 Task: Create a due date automation trigger when advanced on, 2 hours after a card is due add dates due this month.
Action: Mouse moved to (911, 265)
Screenshot: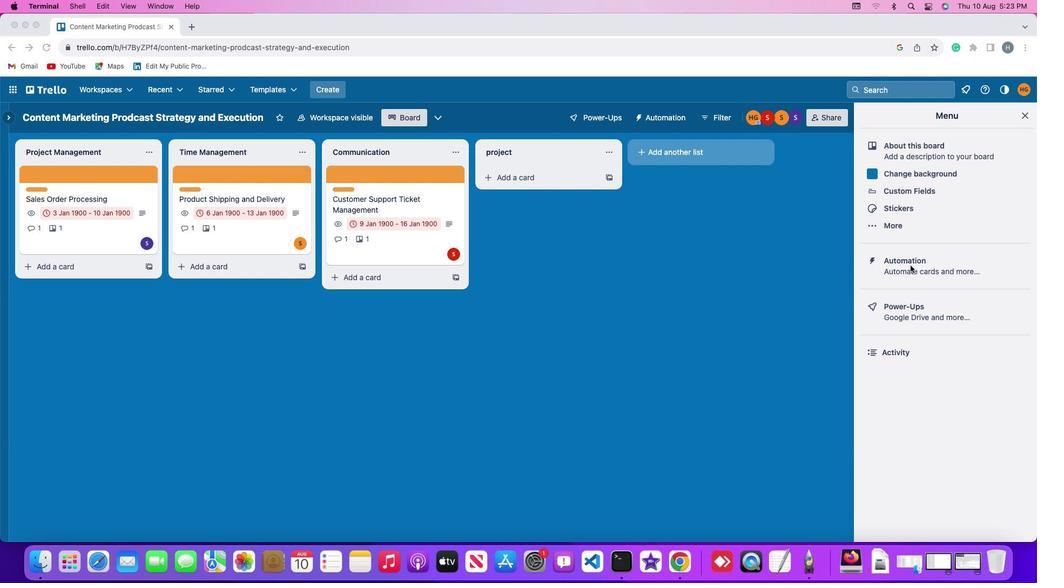 
Action: Mouse pressed left at (911, 265)
Screenshot: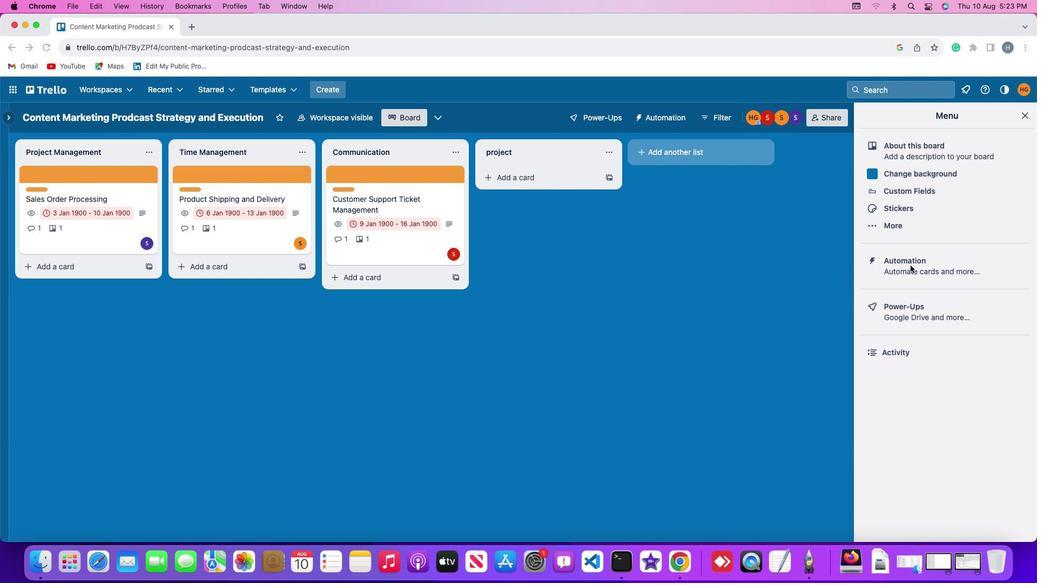 
Action: Mouse pressed left at (911, 265)
Screenshot: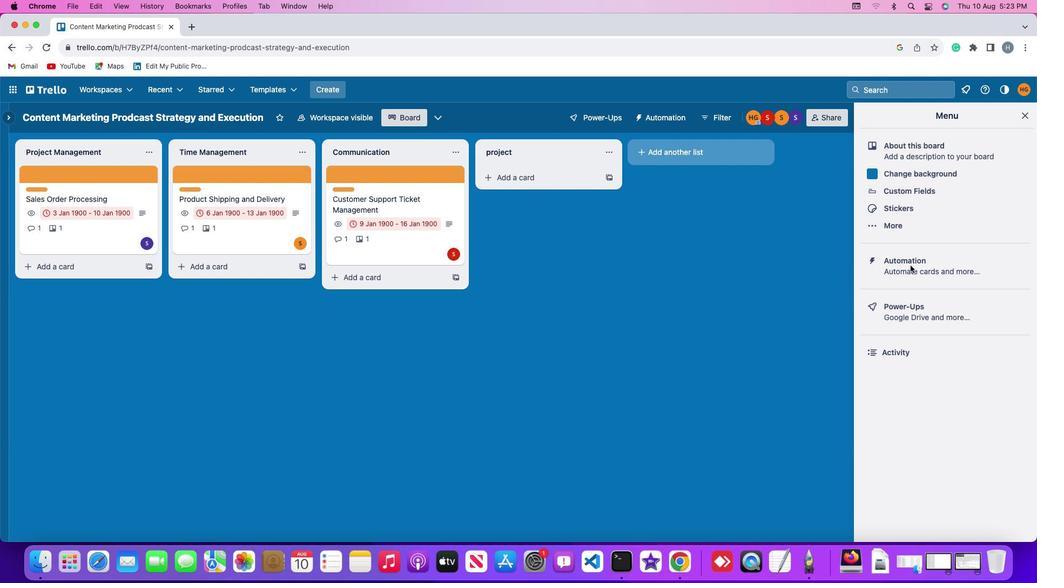 
Action: Mouse moved to (46, 256)
Screenshot: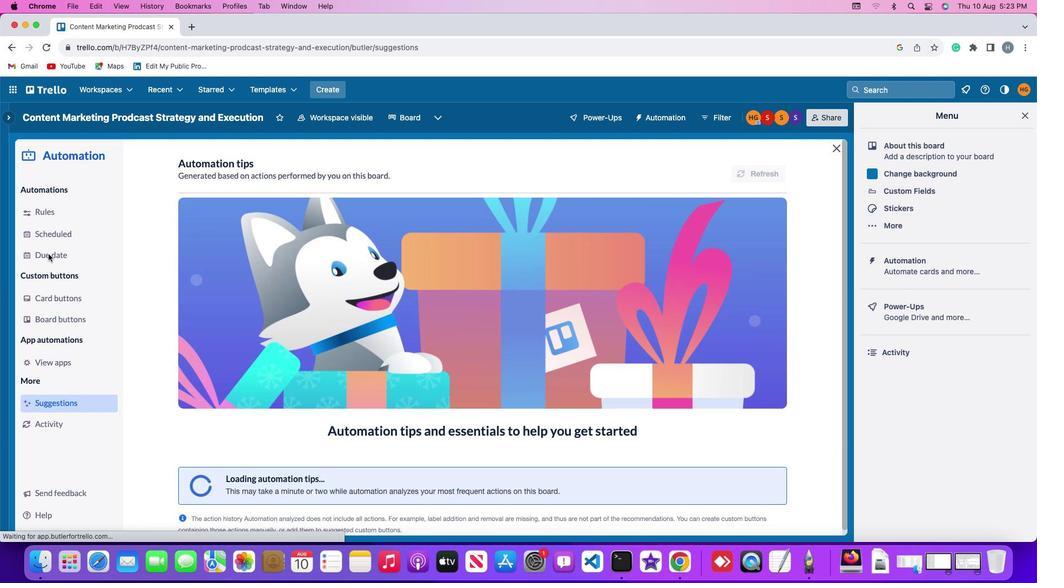 
Action: Mouse pressed left at (46, 256)
Screenshot: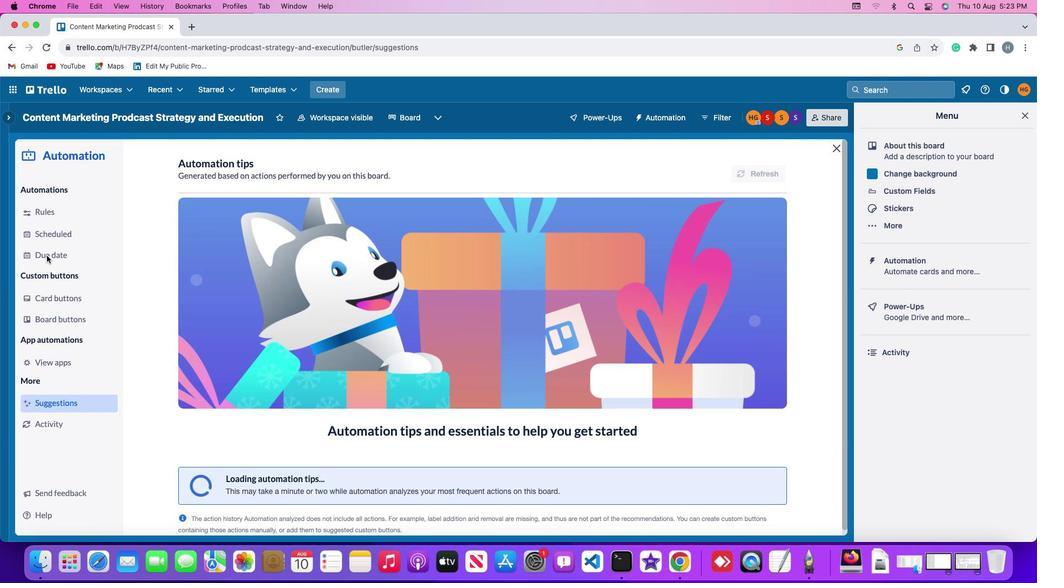 
Action: Mouse moved to (713, 169)
Screenshot: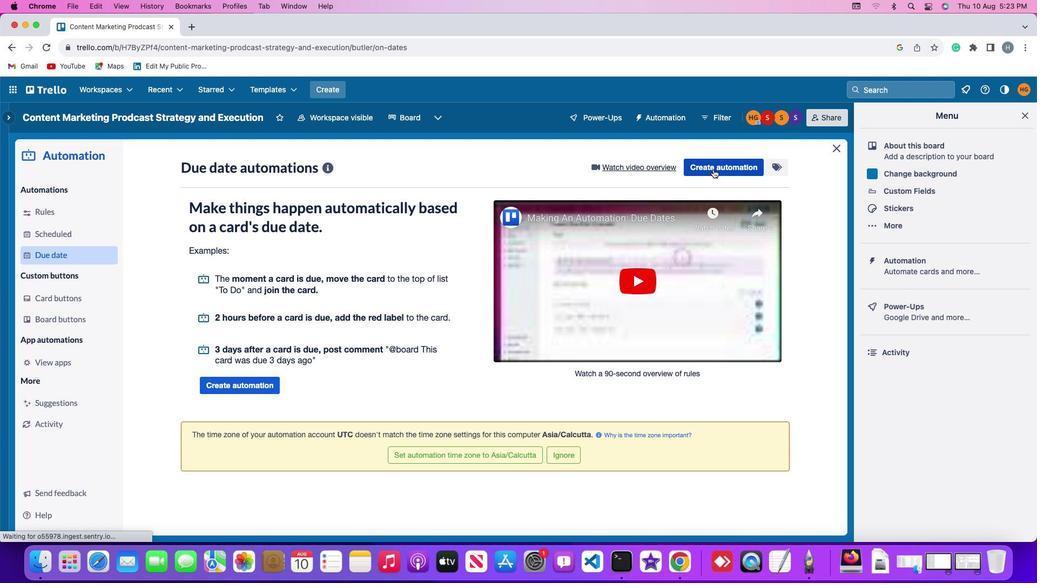
Action: Mouse pressed left at (713, 169)
Screenshot: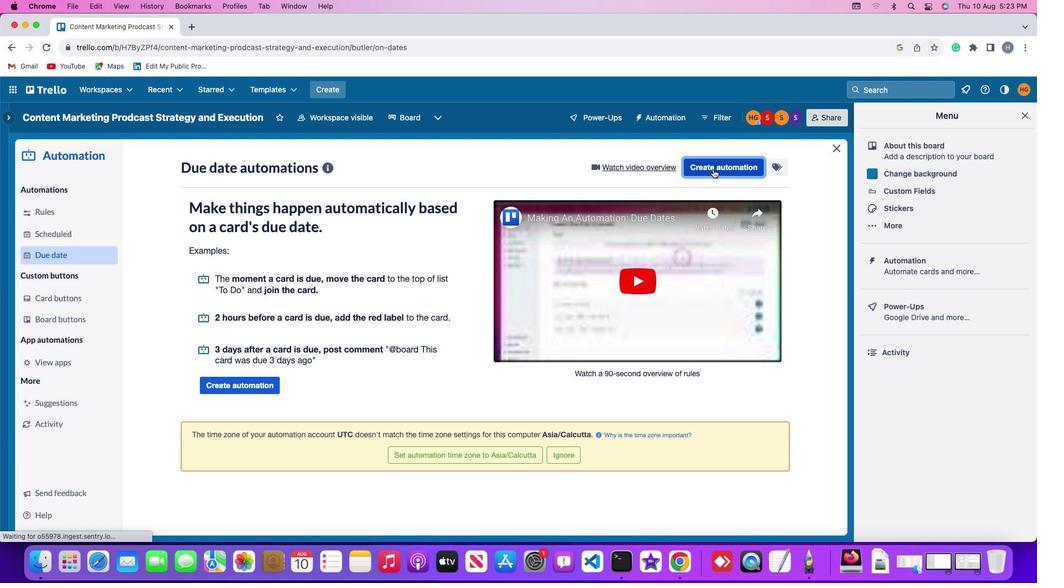 
Action: Mouse moved to (208, 272)
Screenshot: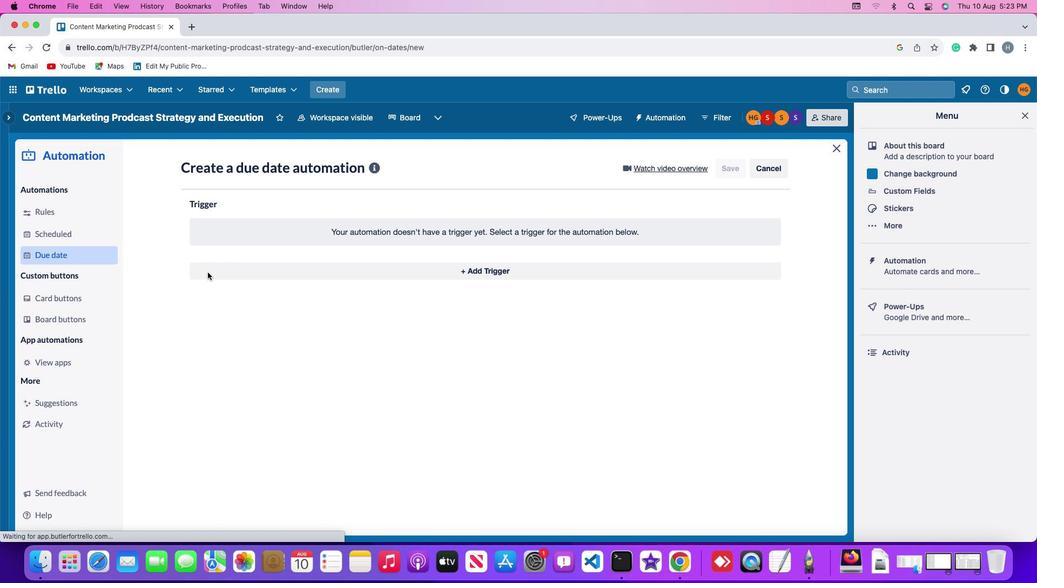 
Action: Mouse pressed left at (208, 272)
Screenshot: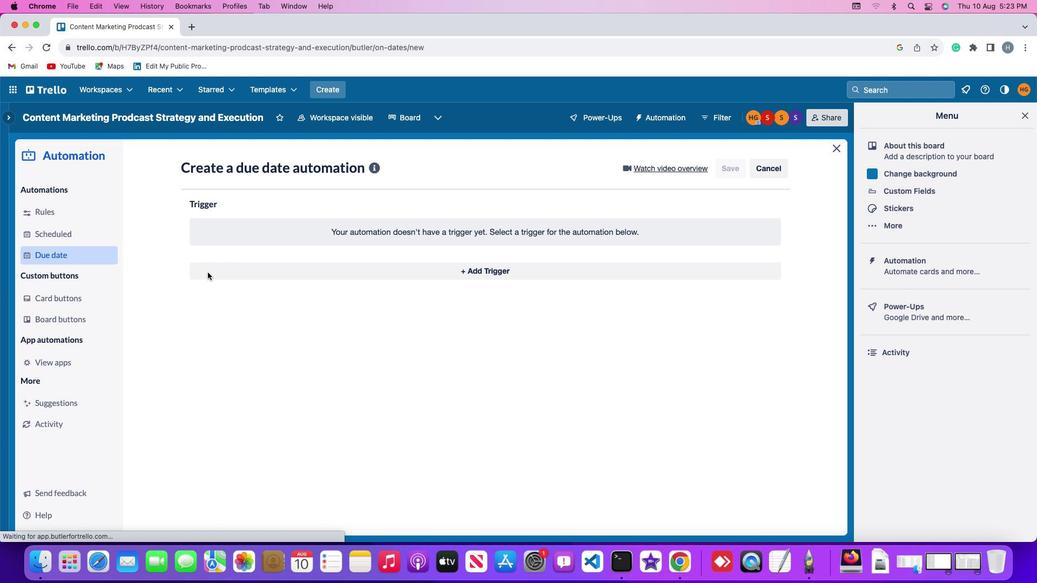 
Action: Mouse moved to (210, 443)
Screenshot: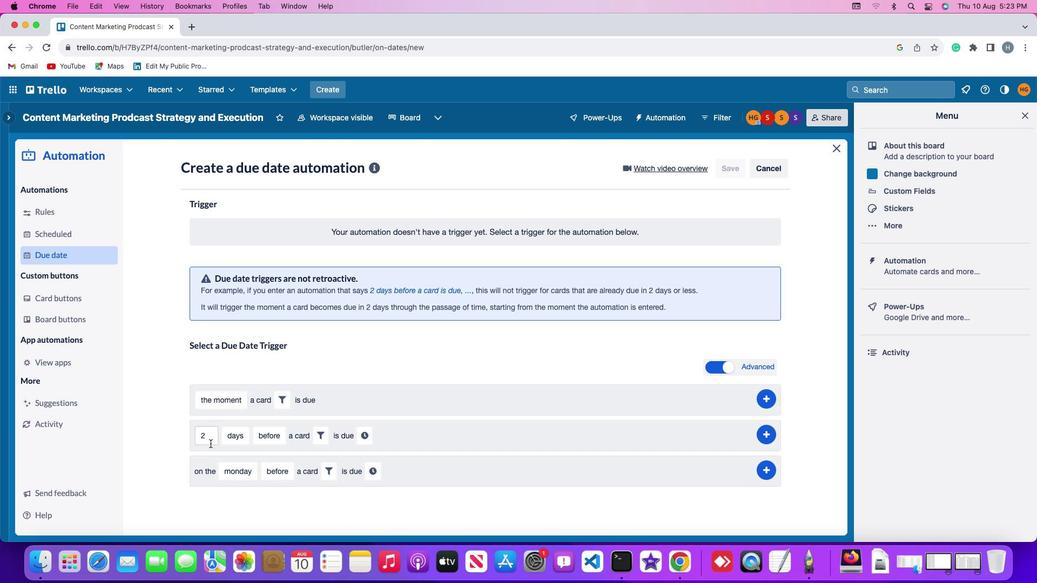 
Action: Mouse pressed left at (210, 443)
Screenshot: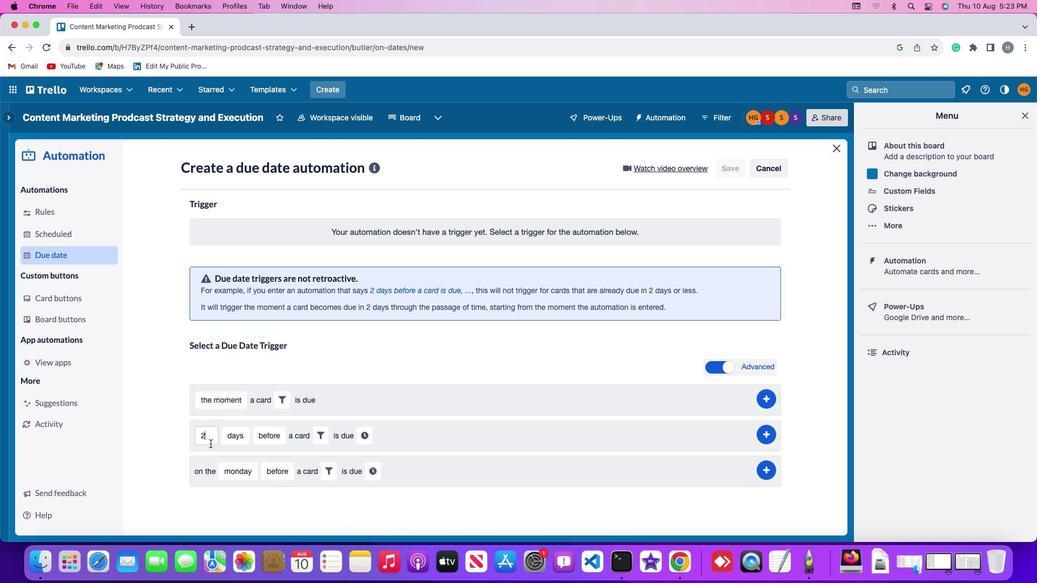 
Action: Mouse moved to (214, 442)
Screenshot: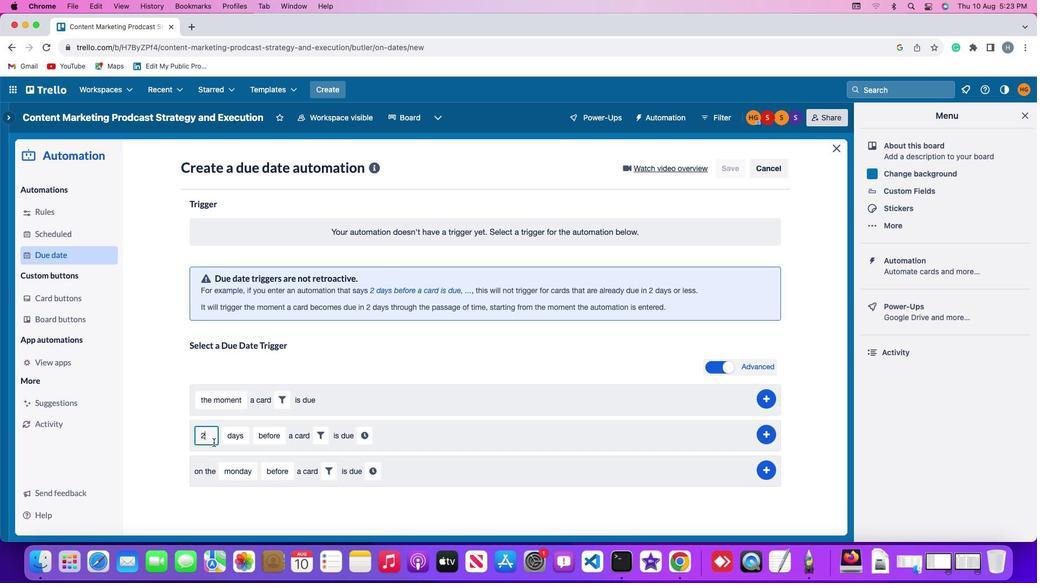 
Action: Key pressed Key.backspace
Screenshot: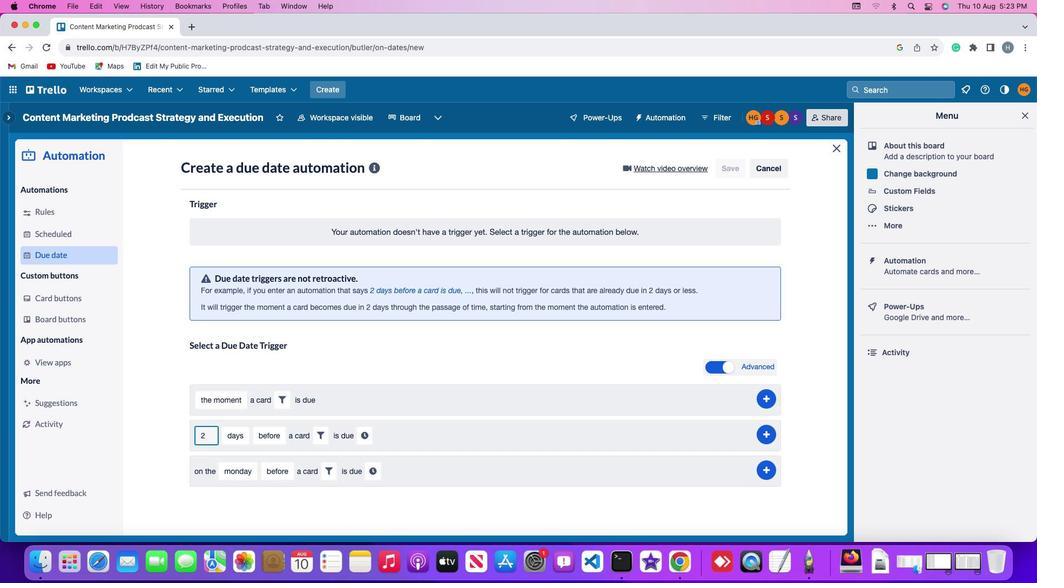 
Action: Mouse moved to (217, 440)
Screenshot: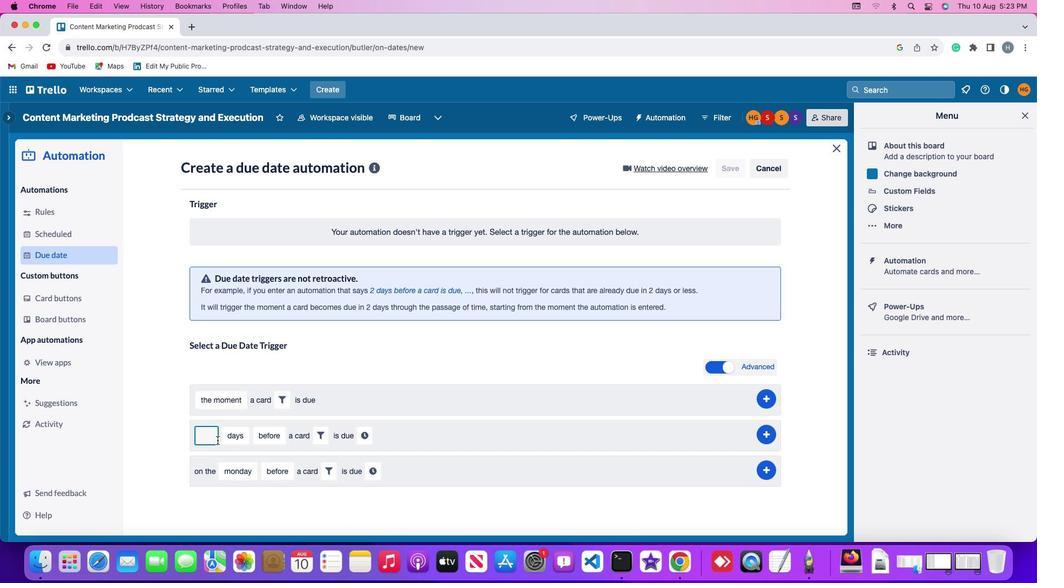 
Action: Key pressed '2'
Screenshot: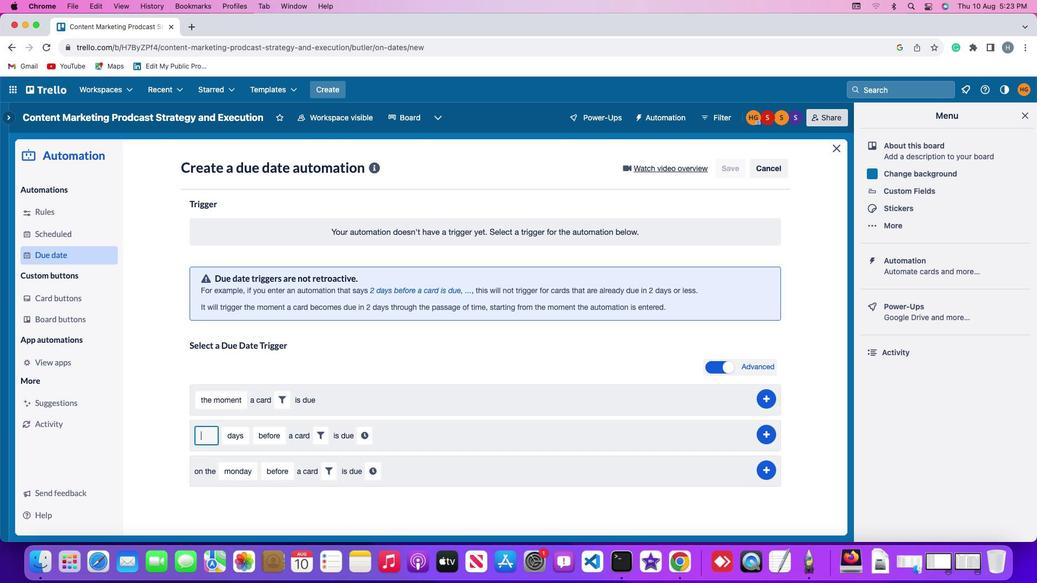 
Action: Mouse moved to (245, 441)
Screenshot: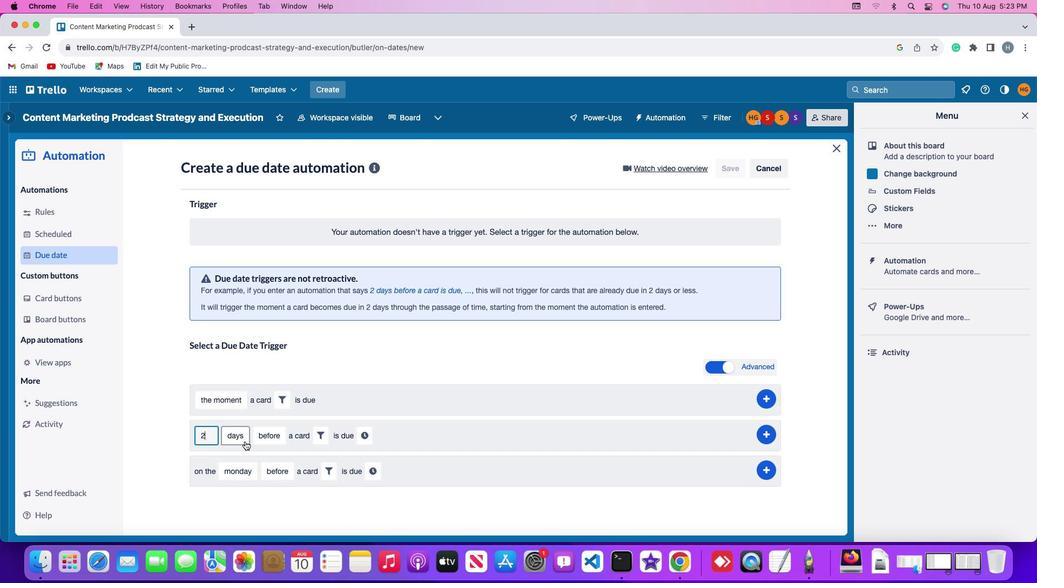
Action: Mouse pressed left at (245, 441)
Screenshot: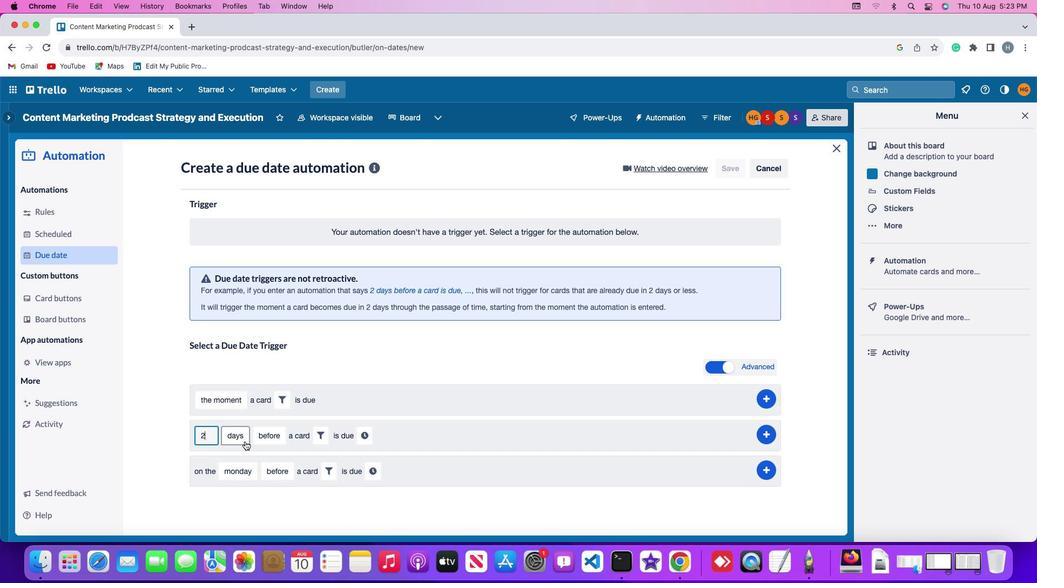 
Action: Mouse moved to (241, 497)
Screenshot: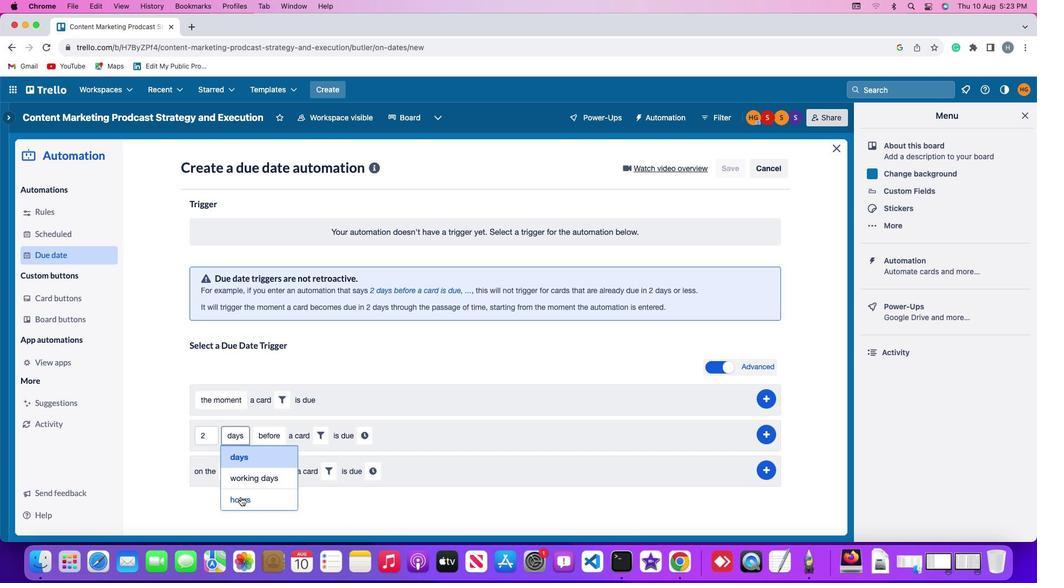 
Action: Mouse pressed left at (241, 497)
Screenshot: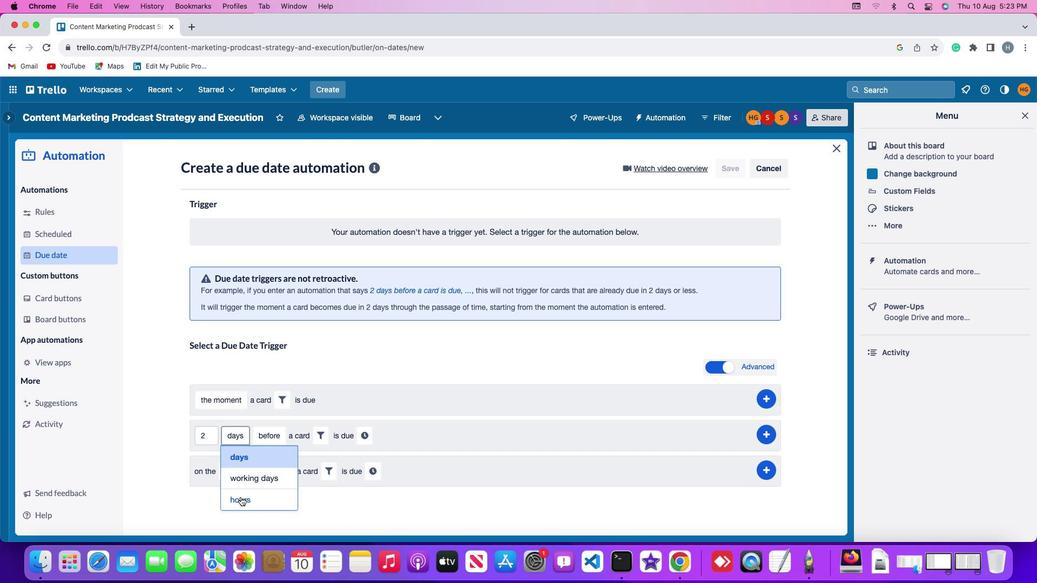 
Action: Mouse moved to (274, 435)
Screenshot: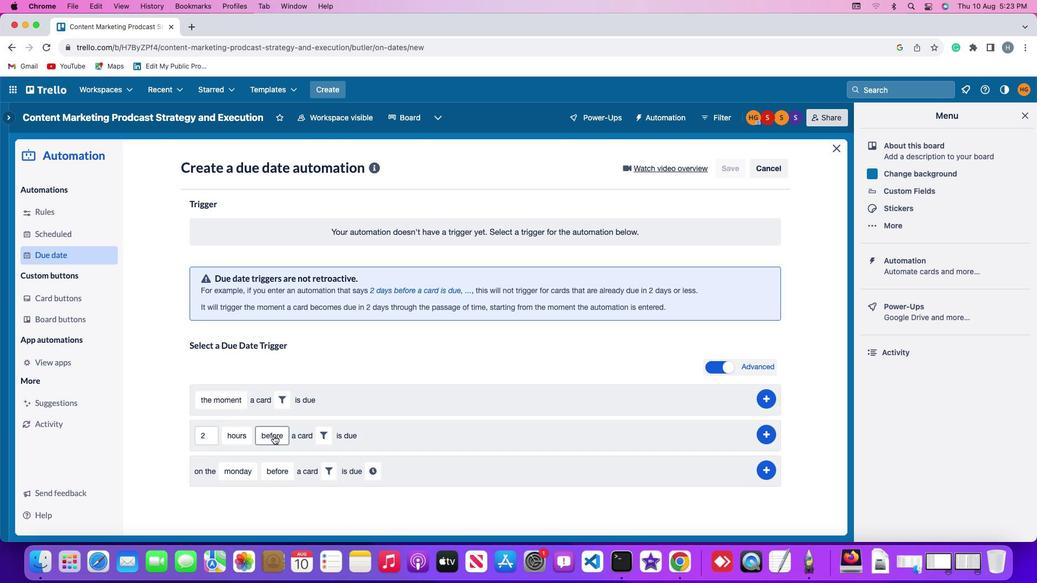 
Action: Mouse pressed left at (274, 435)
Screenshot: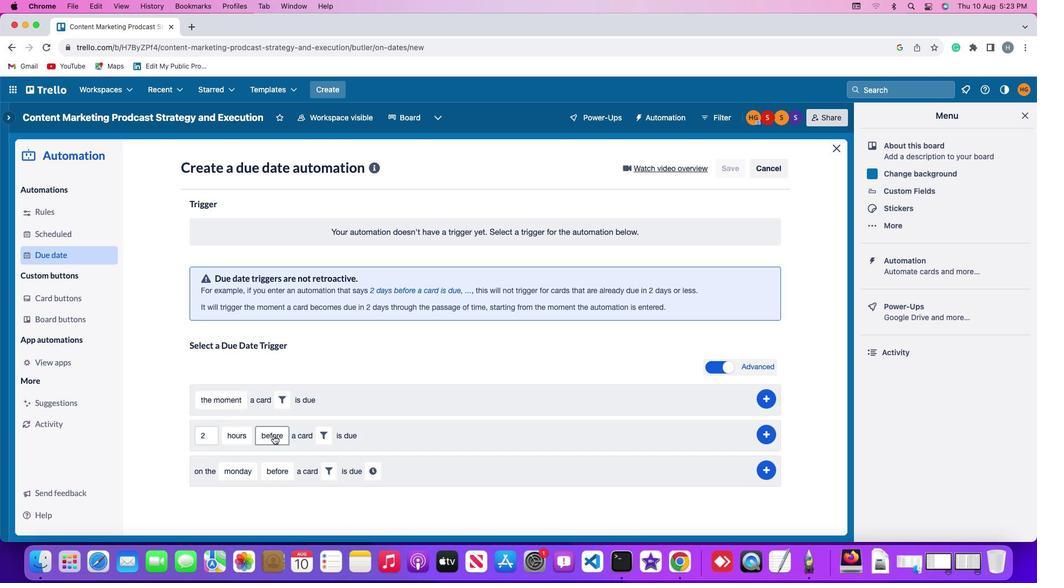 
Action: Mouse moved to (278, 475)
Screenshot: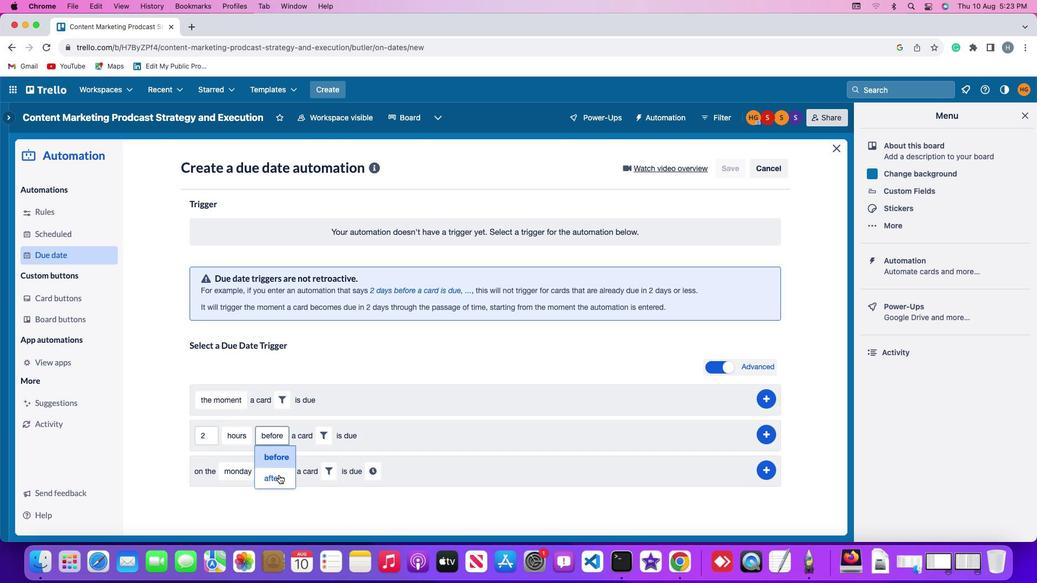 
Action: Mouse pressed left at (278, 475)
Screenshot: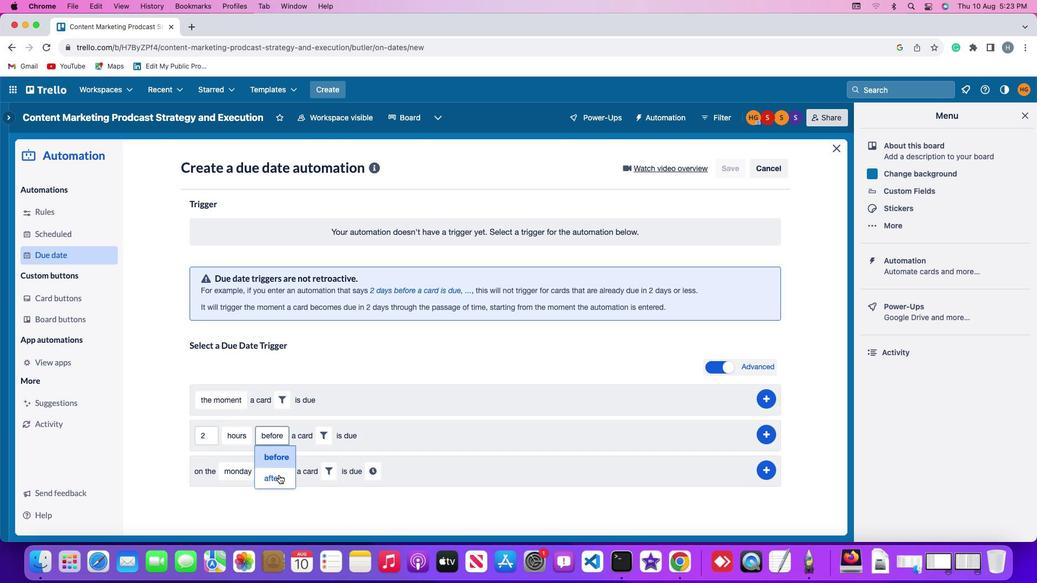 
Action: Mouse moved to (322, 437)
Screenshot: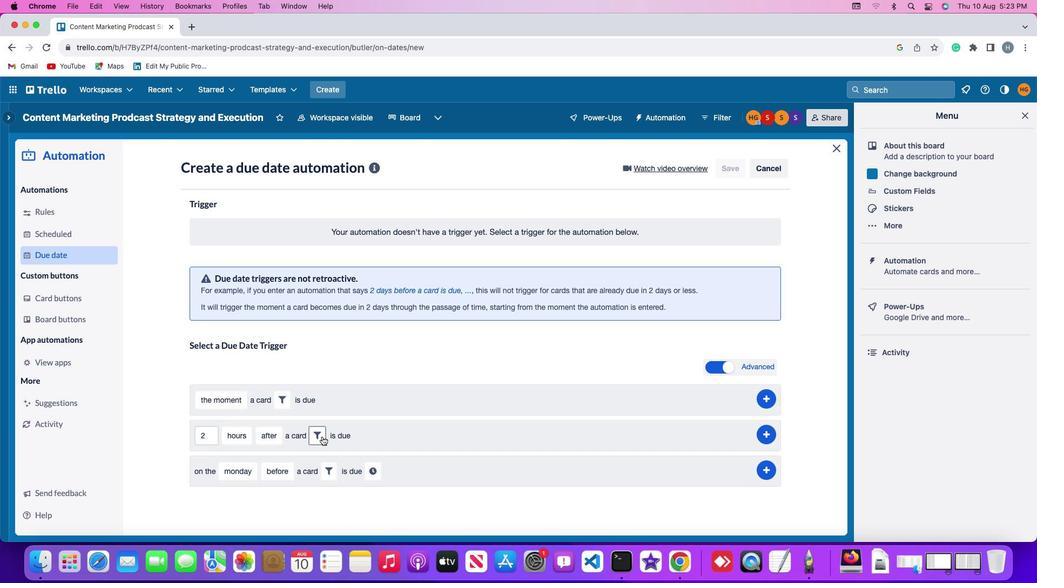 
Action: Mouse pressed left at (322, 437)
Screenshot: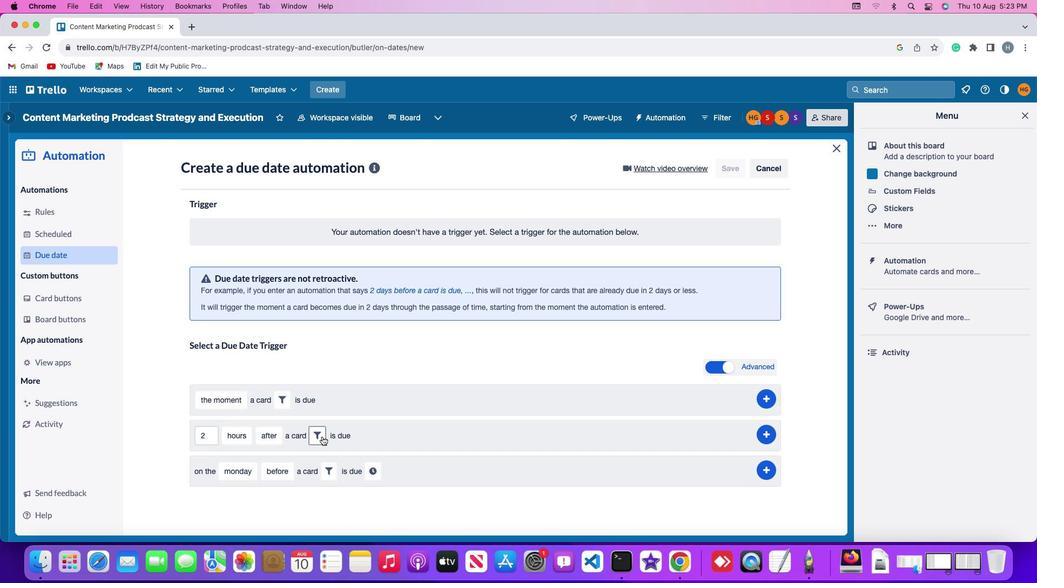 
Action: Mouse moved to (380, 472)
Screenshot: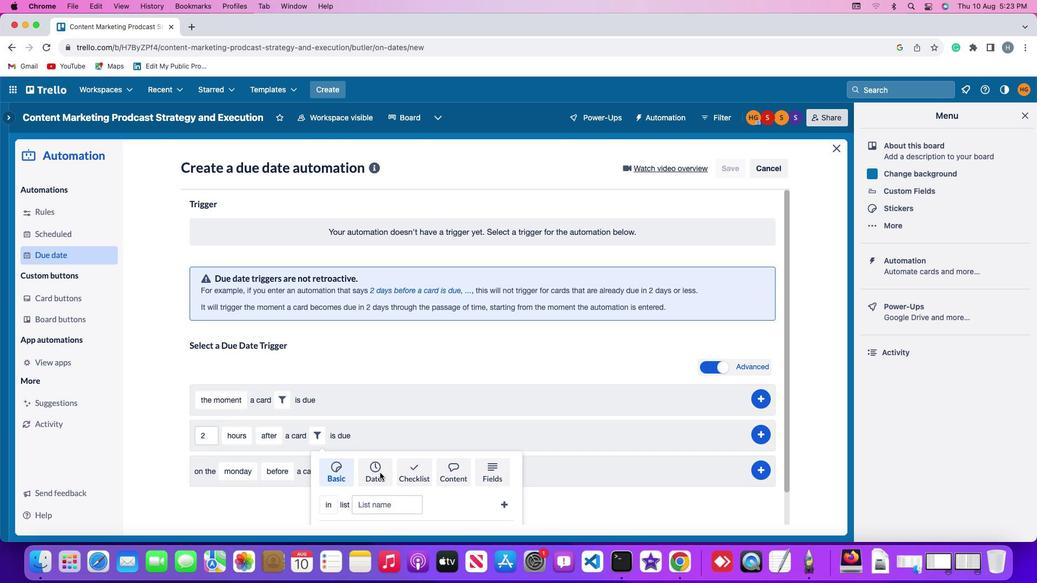 
Action: Mouse pressed left at (380, 472)
Screenshot: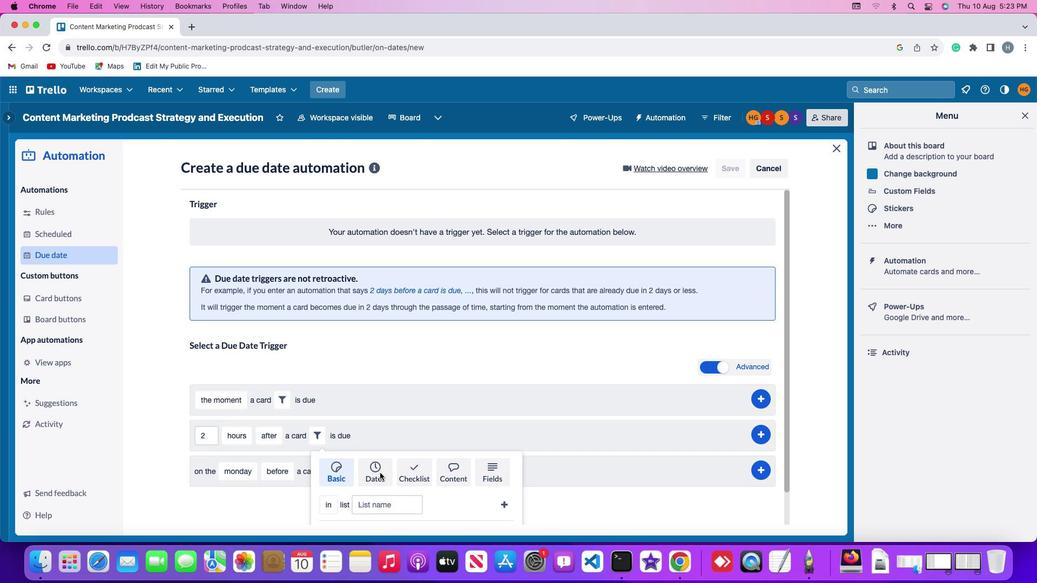 
Action: Mouse moved to (244, 507)
Screenshot: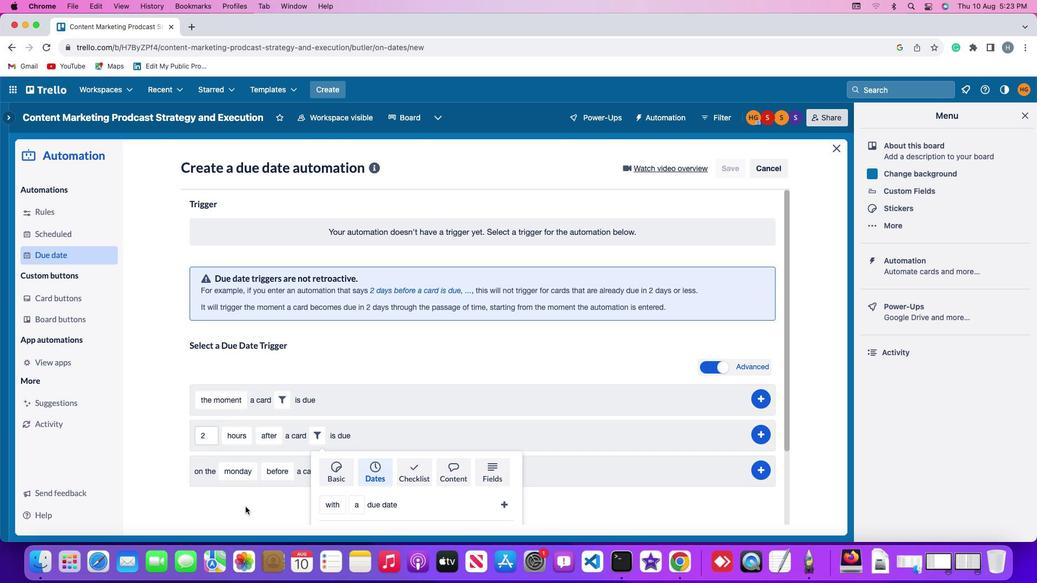 
Action: Mouse scrolled (244, 507) with delta (0, 0)
Screenshot: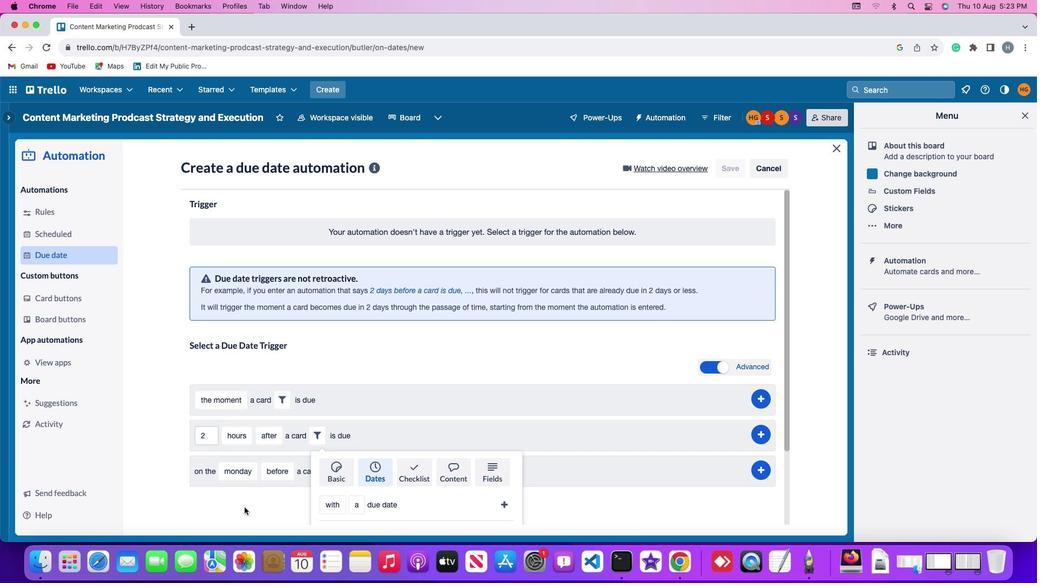 
Action: Mouse scrolled (244, 507) with delta (0, 0)
Screenshot: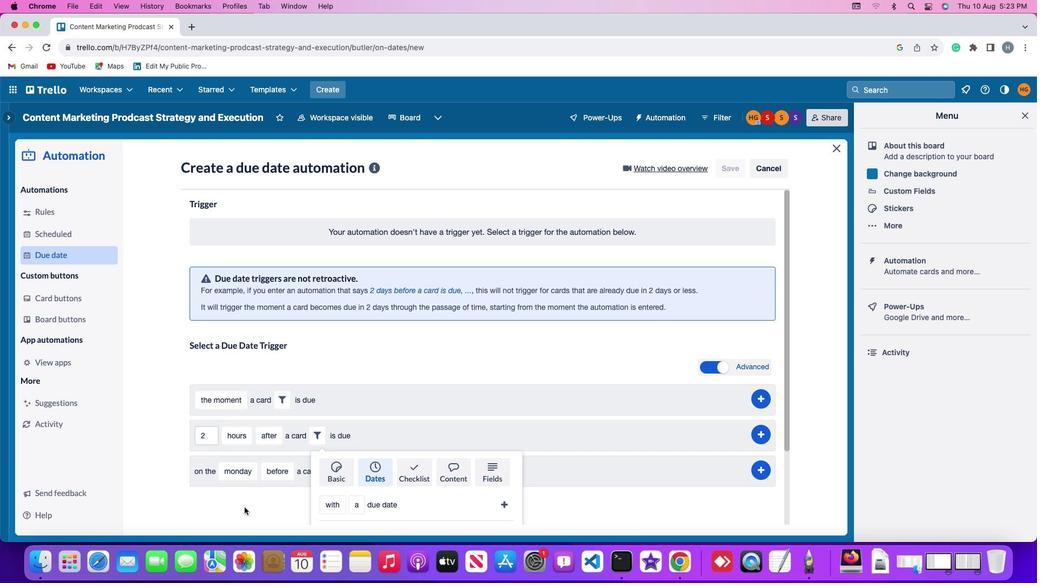 
Action: Mouse scrolled (244, 507) with delta (0, -2)
Screenshot: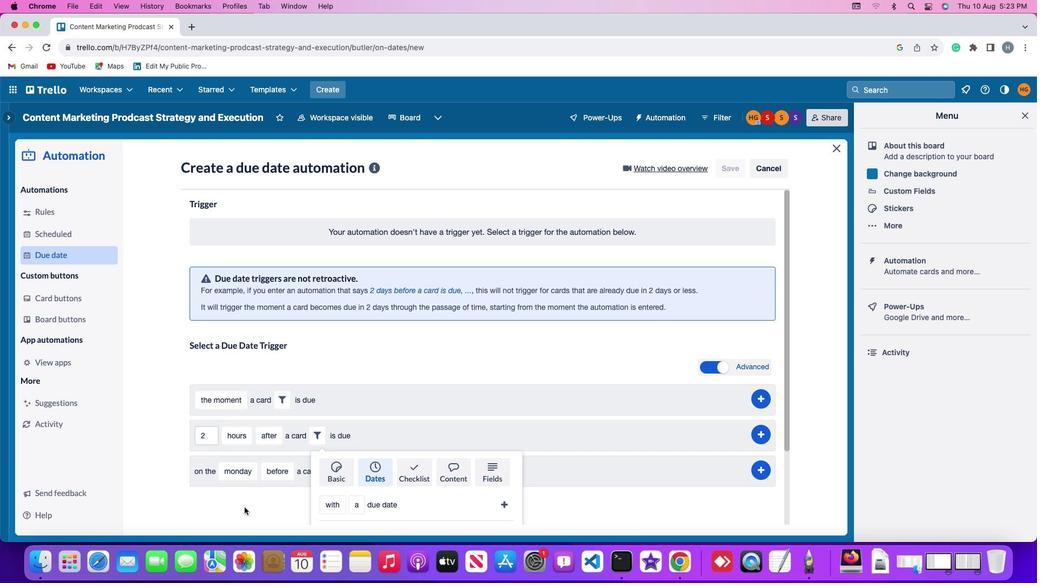 
Action: Mouse scrolled (244, 507) with delta (0, -2)
Screenshot: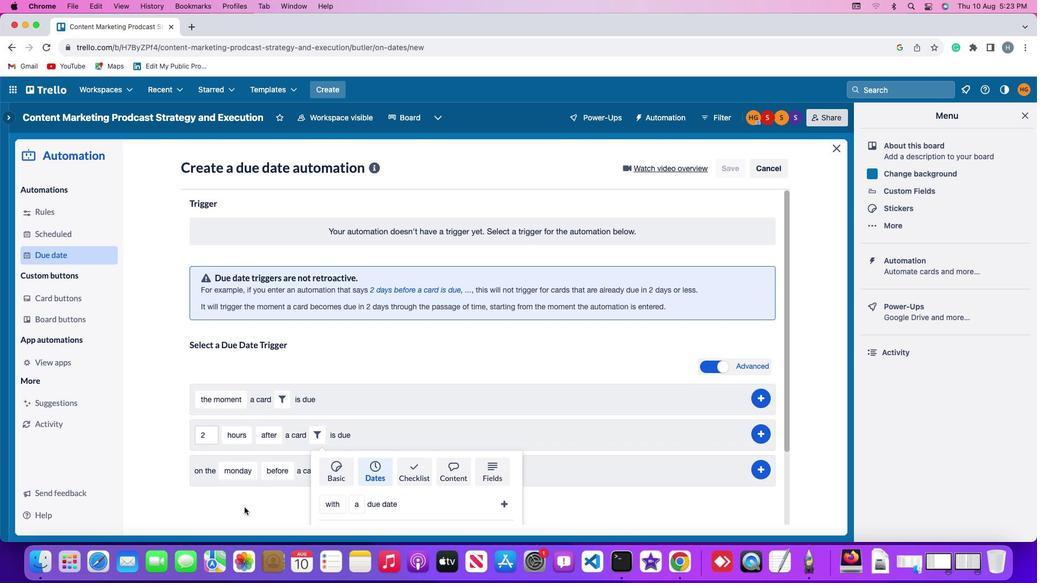 
Action: Mouse scrolled (244, 507) with delta (0, -3)
Screenshot: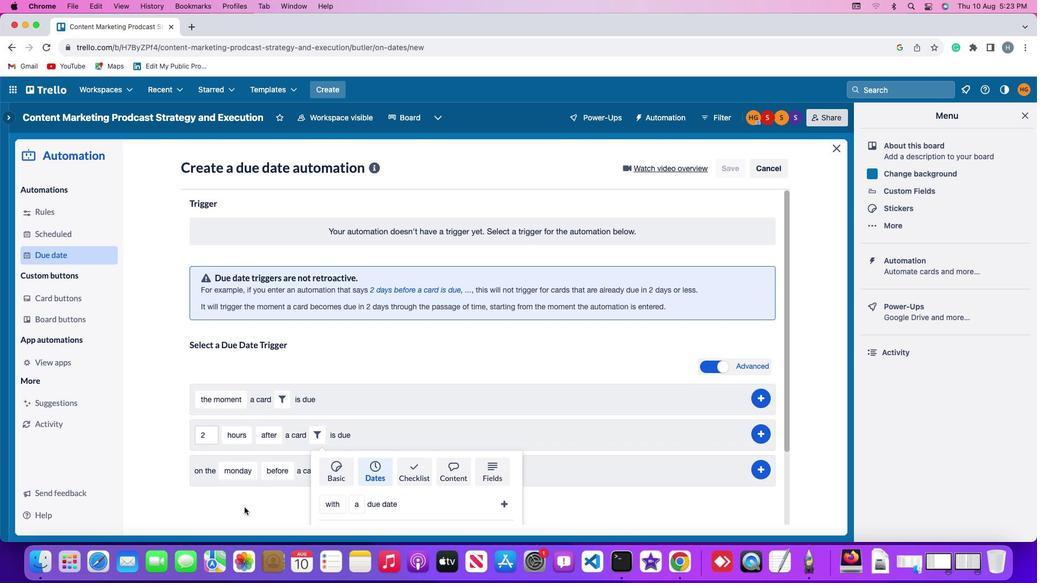 
Action: Mouse scrolled (244, 507) with delta (0, -3)
Screenshot: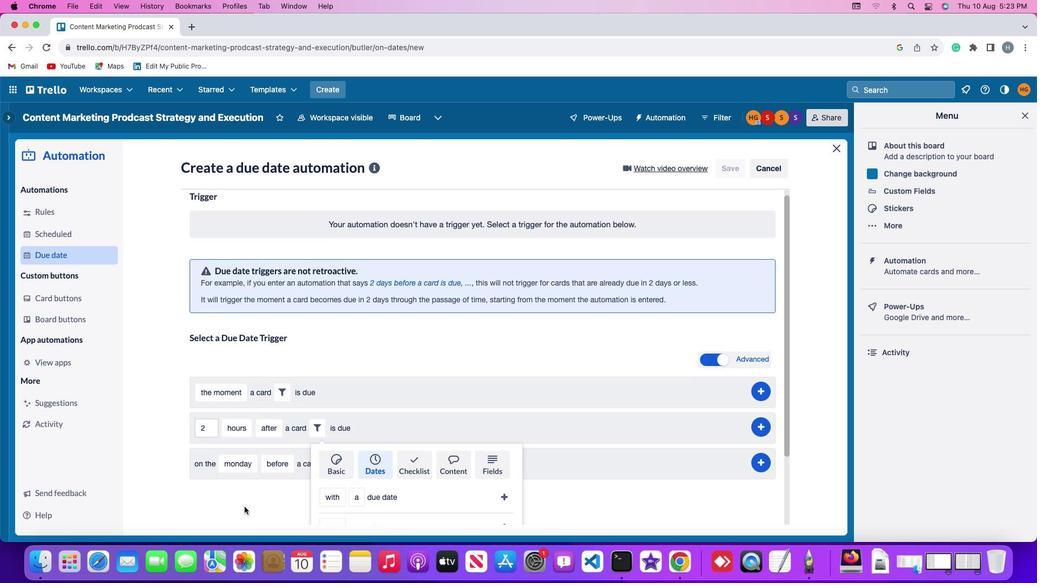 
Action: Mouse moved to (324, 475)
Screenshot: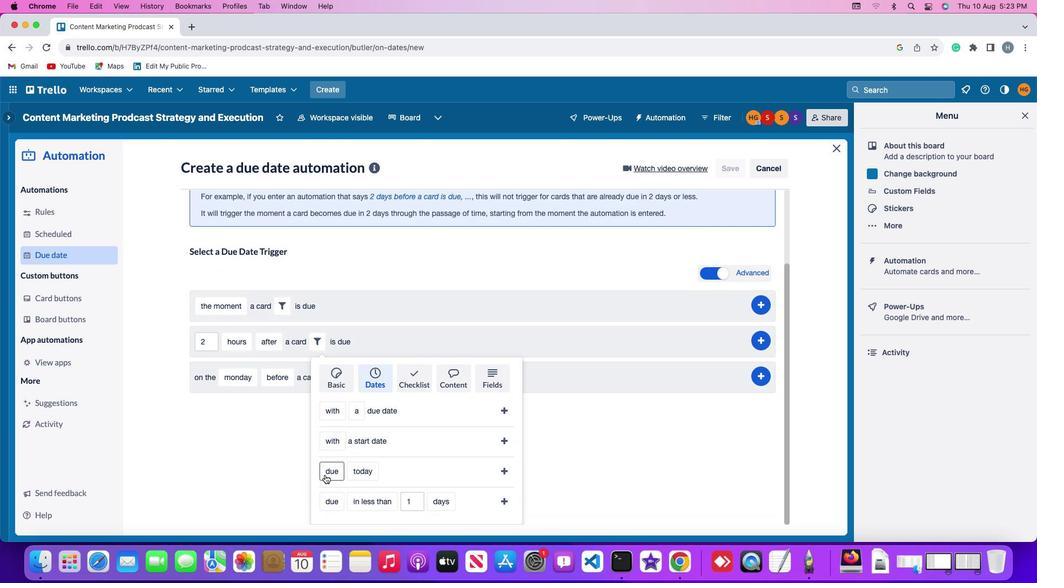 
Action: Mouse pressed left at (324, 475)
Screenshot: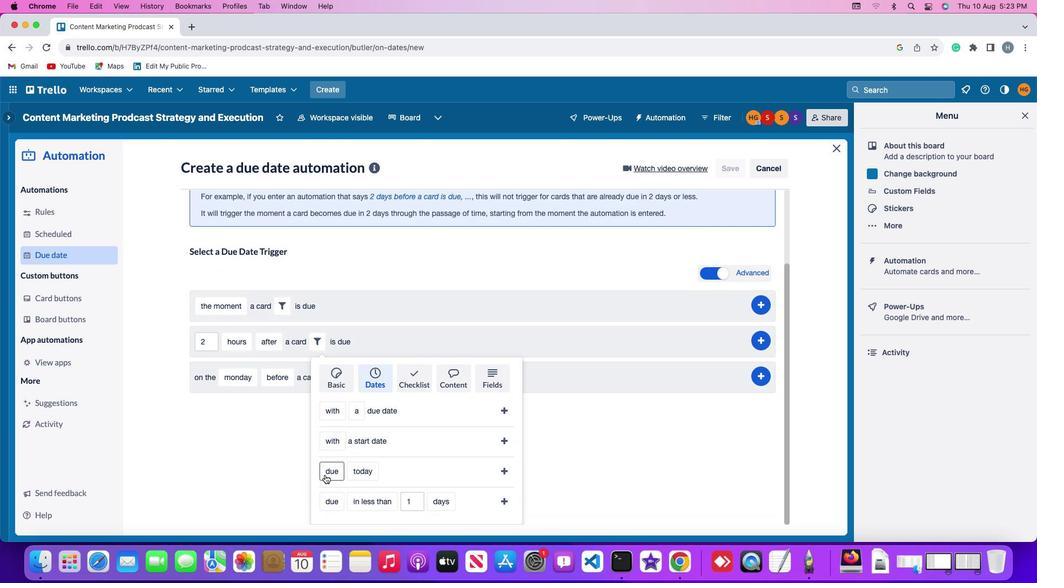 
Action: Mouse moved to (345, 388)
Screenshot: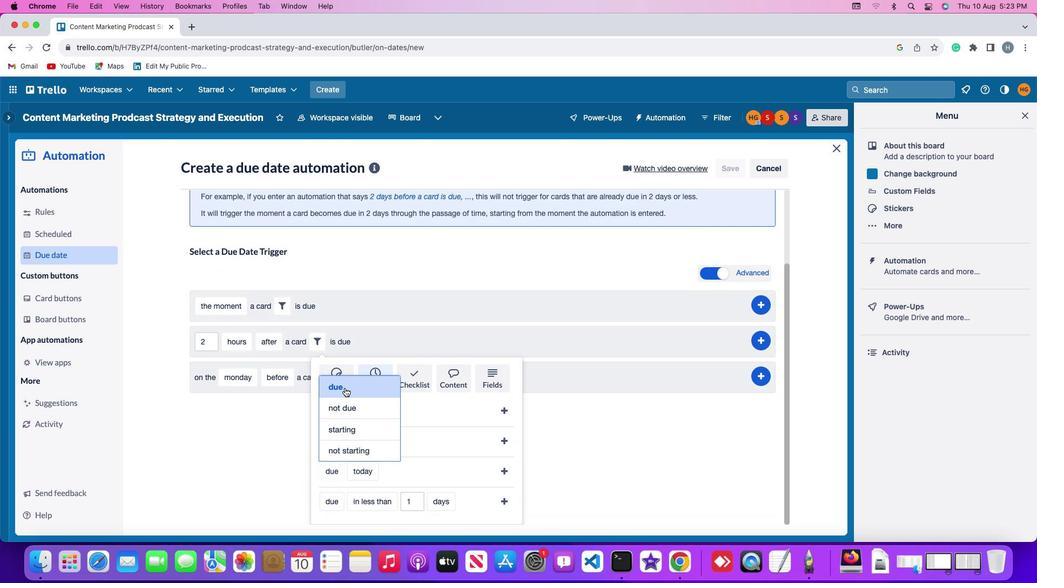 
Action: Mouse pressed left at (345, 388)
Screenshot: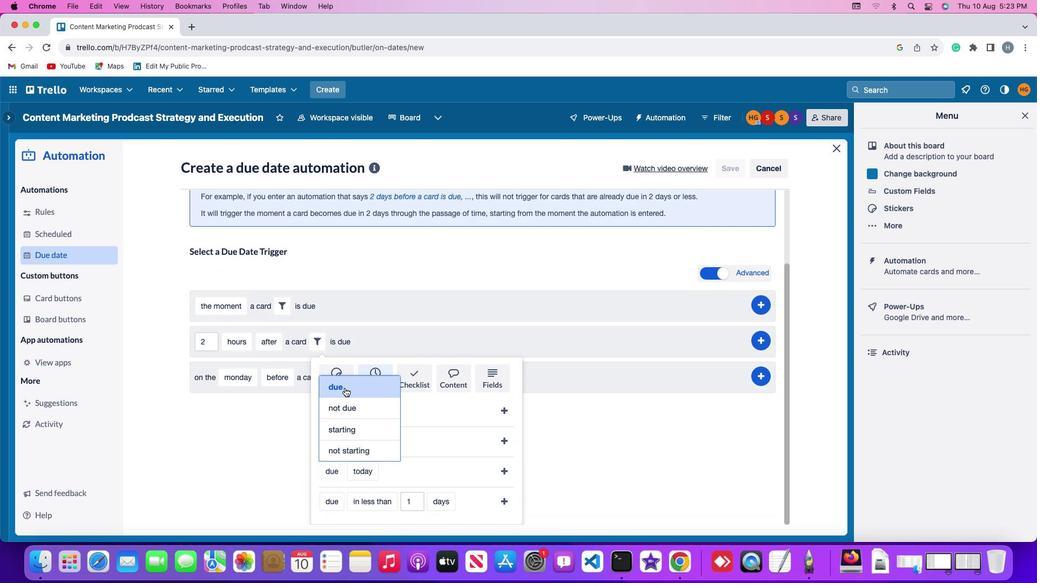 
Action: Mouse moved to (363, 469)
Screenshot: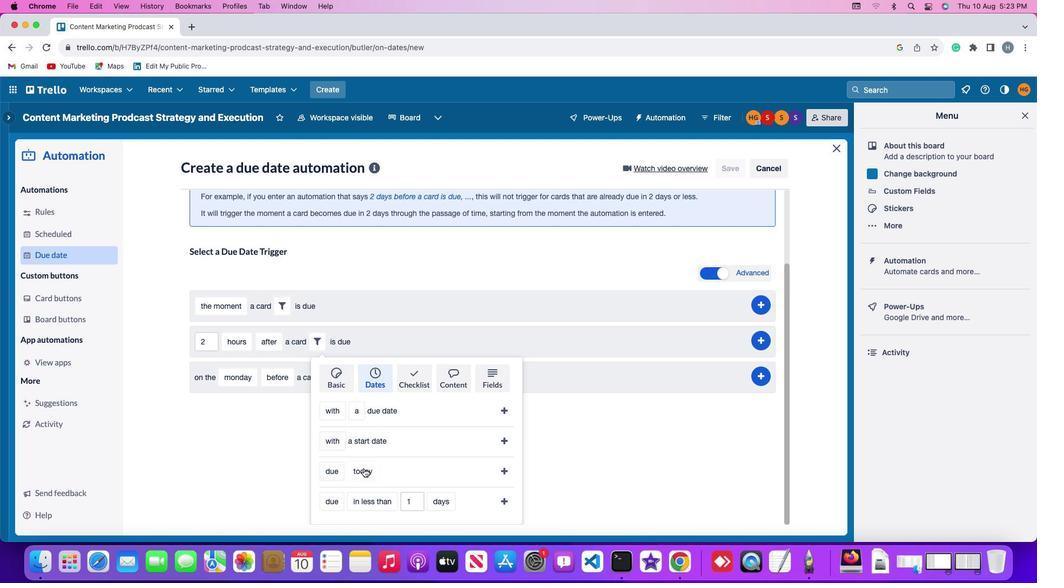 
Action: Mouse pressed left at (363, 469)
Screenshot: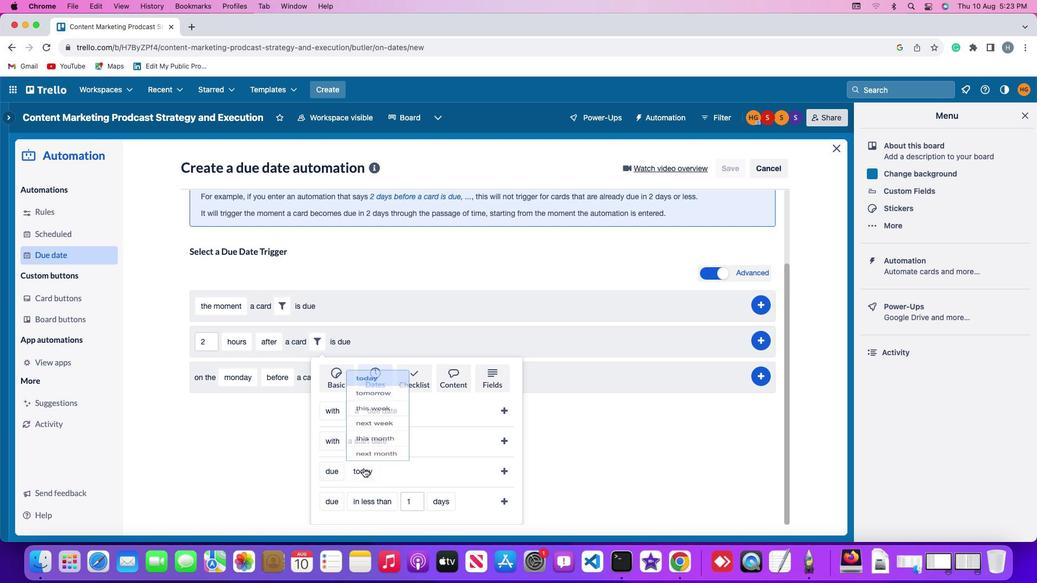 
Action: Mouse moved to (377, 427)
Screenshot: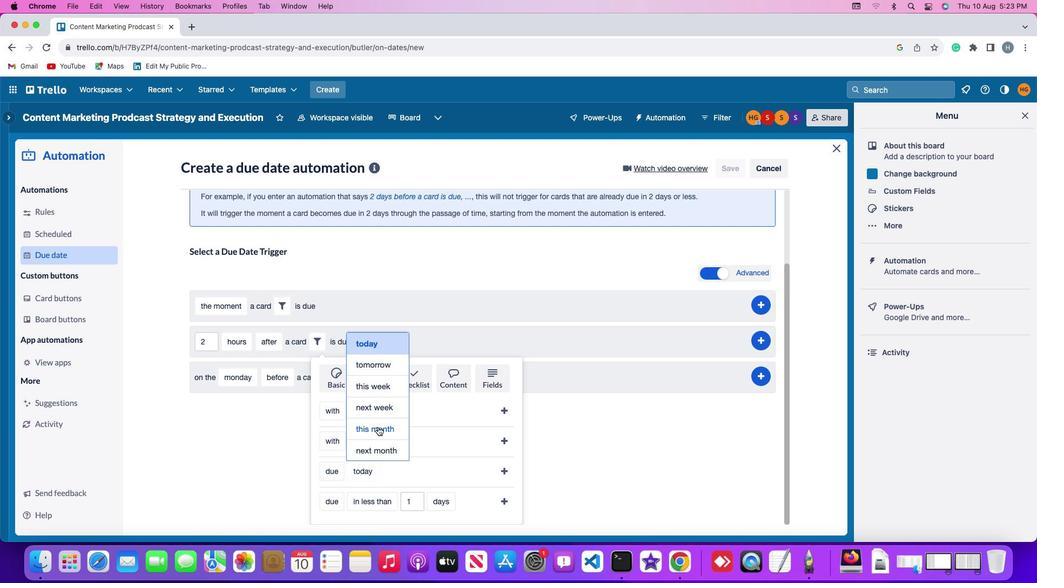 
Action: Mouse pressed left at (377, 427)
Screenshot: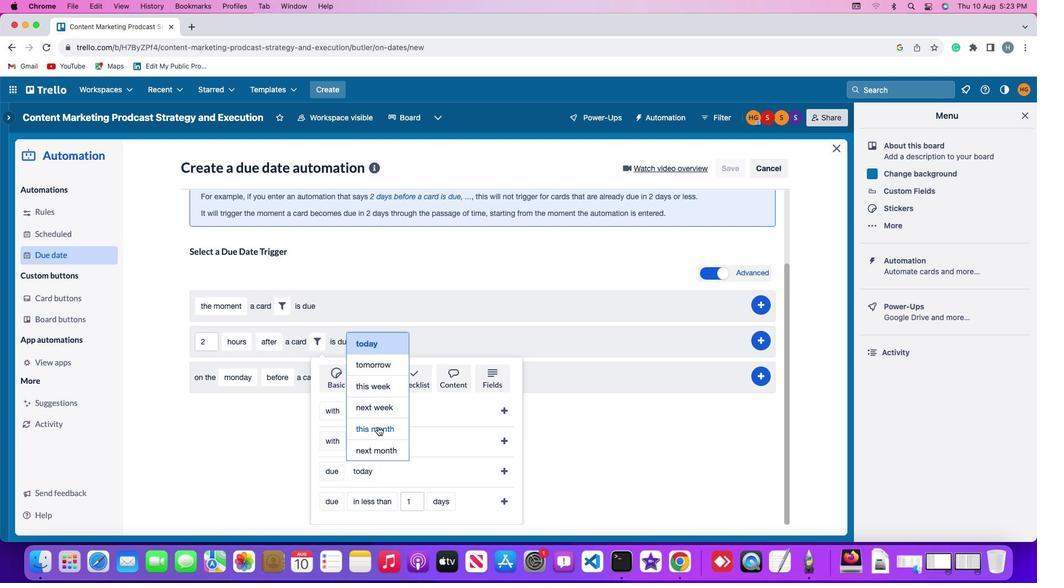 
Action: Mouse moved to (506, 469)
Screenshot: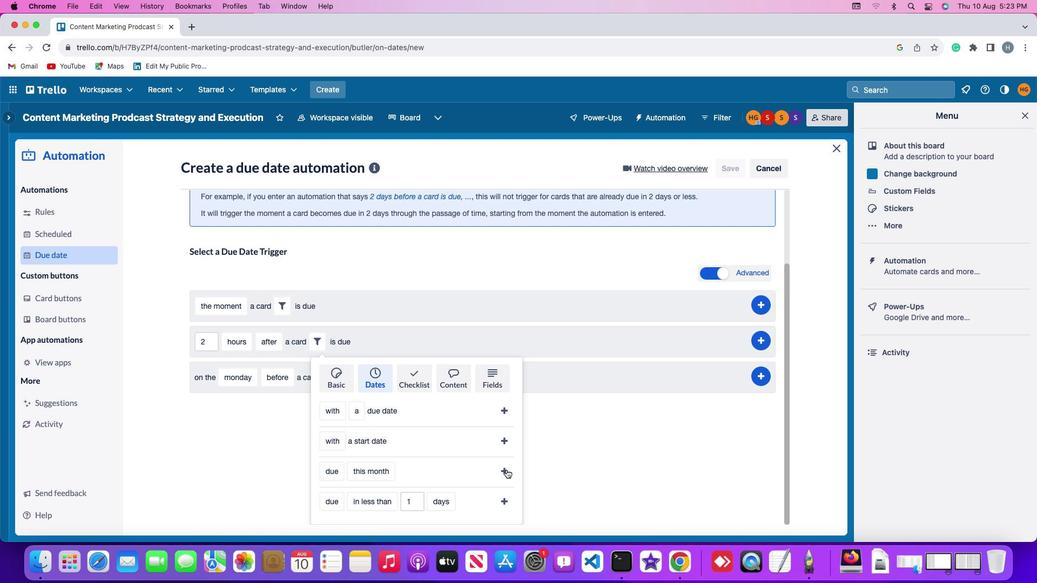 
Action: Mouse pressed left at (506, 469)
Screenshot: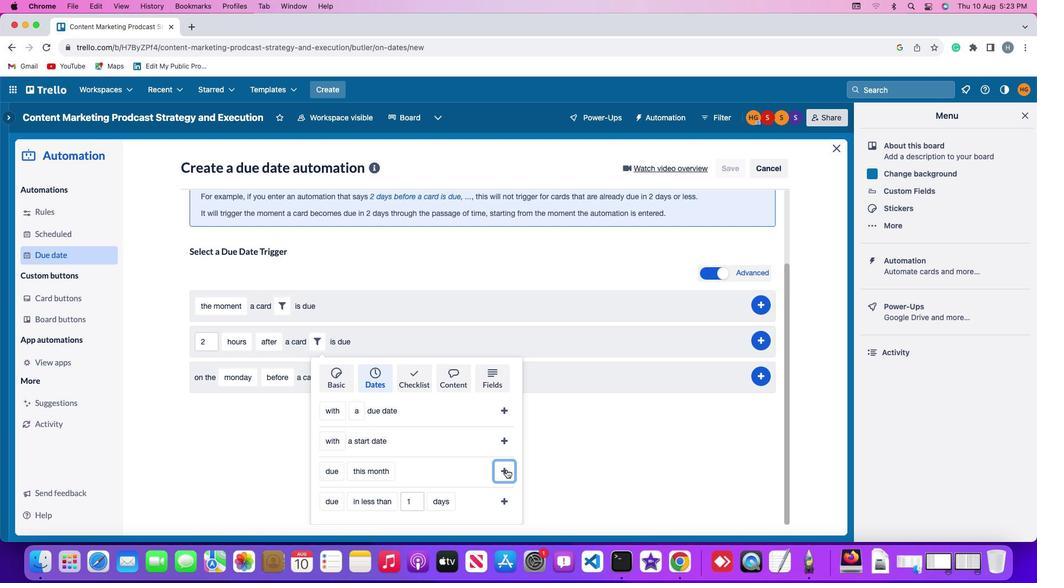 
Action: Mouse moved to (768, 434)
Screenshot: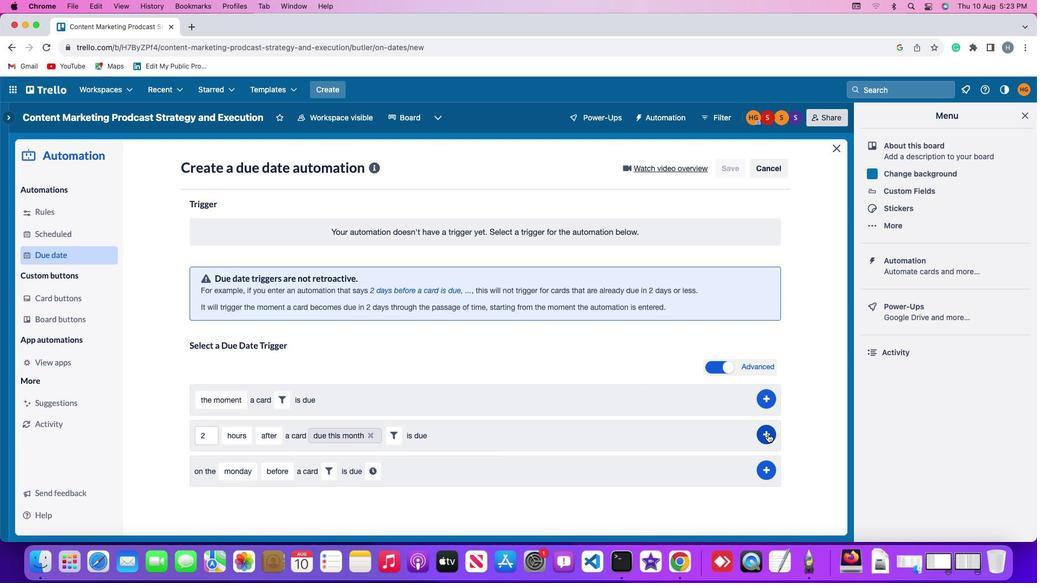 
Action: Mouse pressed left at (768, 434)
Screenshot: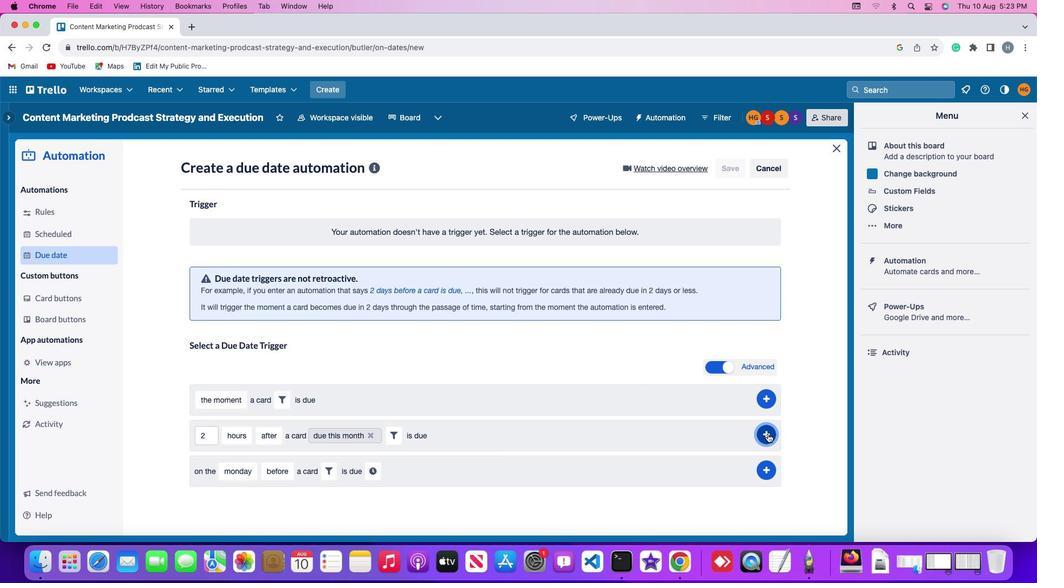 
Action: Mouse moved to (819, 376)
Screenshot: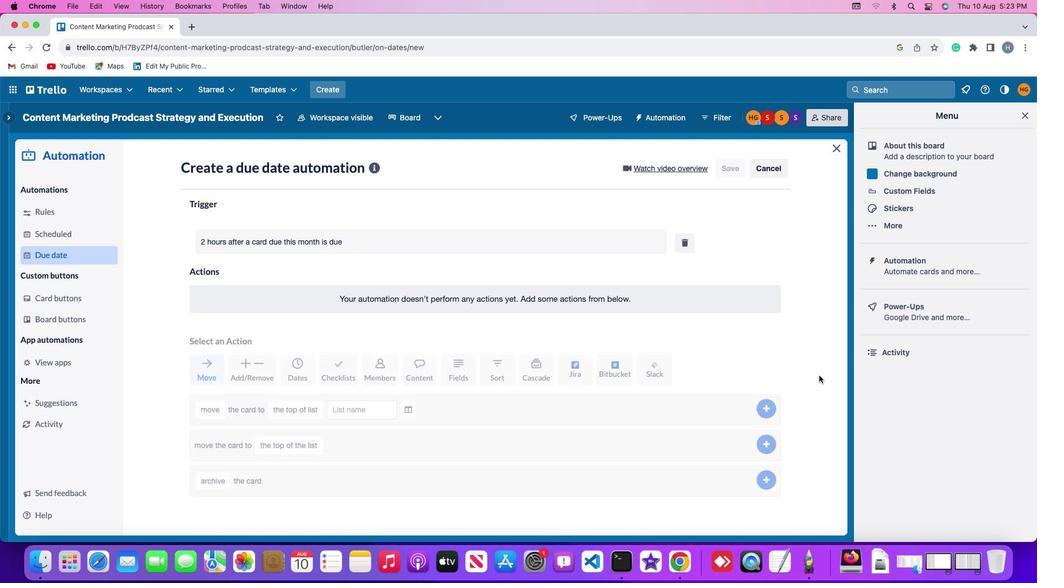 
